 Task: Generate a random alphanumeric string of a specified length using a Python program.
Action: Mouse moved to (61, 6)
Screenshot: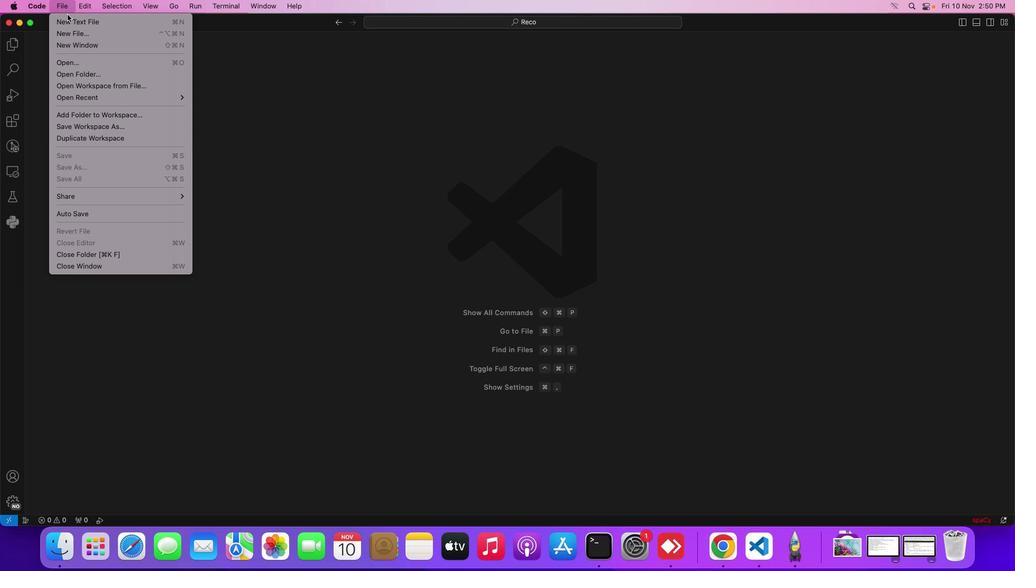
Action: Mouse pressed left at (61, 6)
Screenshot: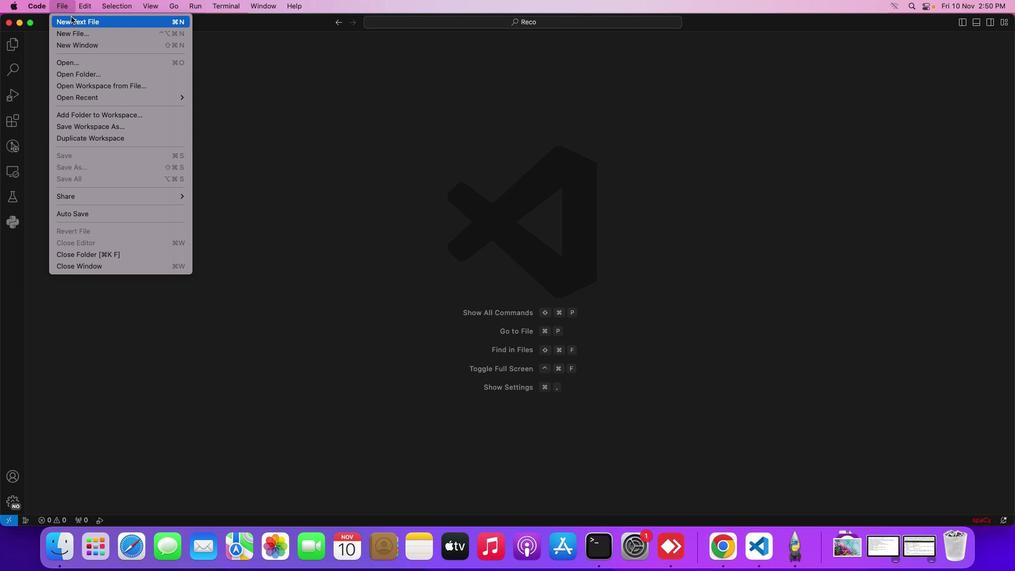 
Action: Mouse moved to (71, 17)
Screenshot: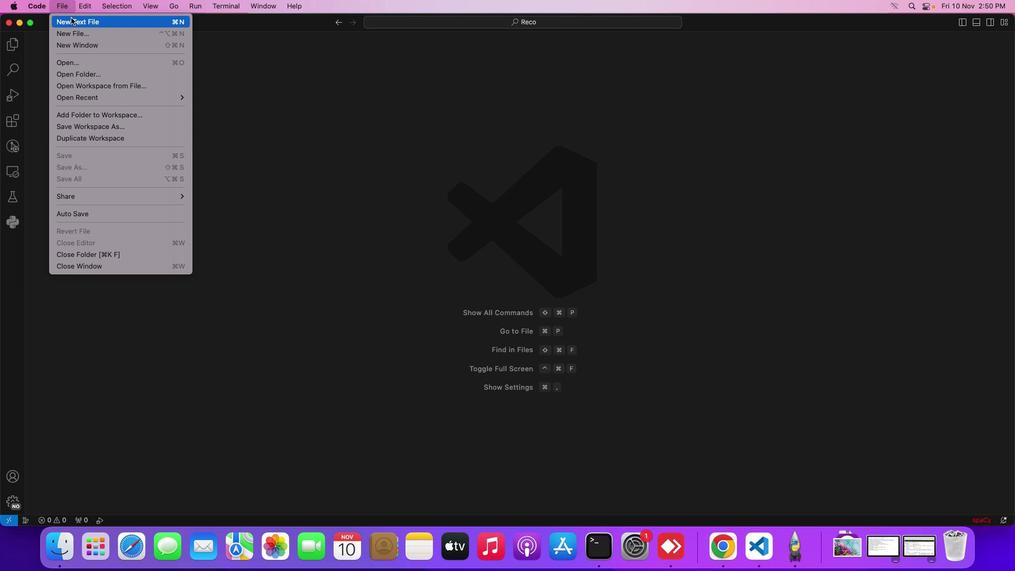 
Action: Mouse pressed left at (71, 17)
Screenshot: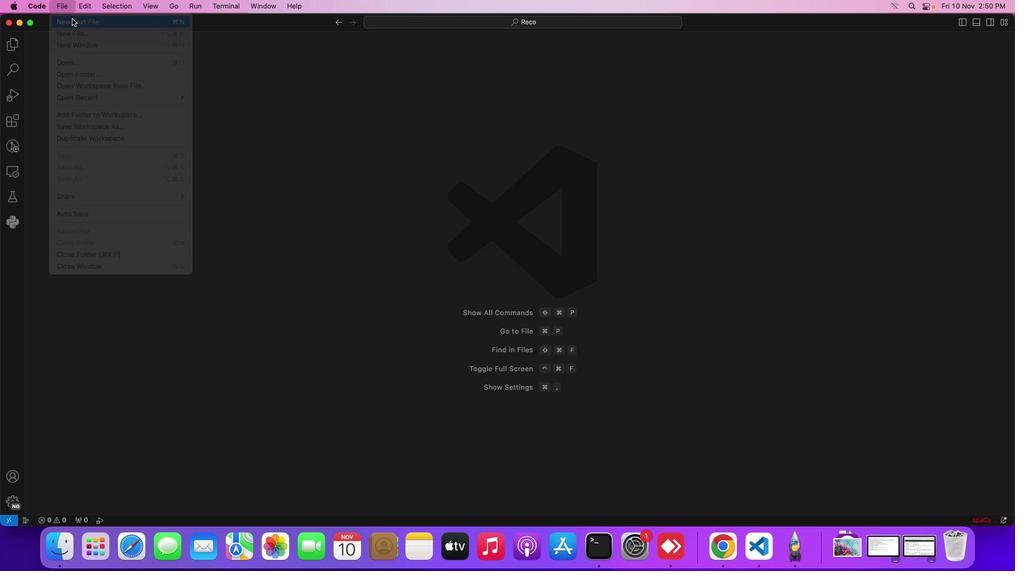 
Action: Mouse moved to (278, 227)
Screenshot: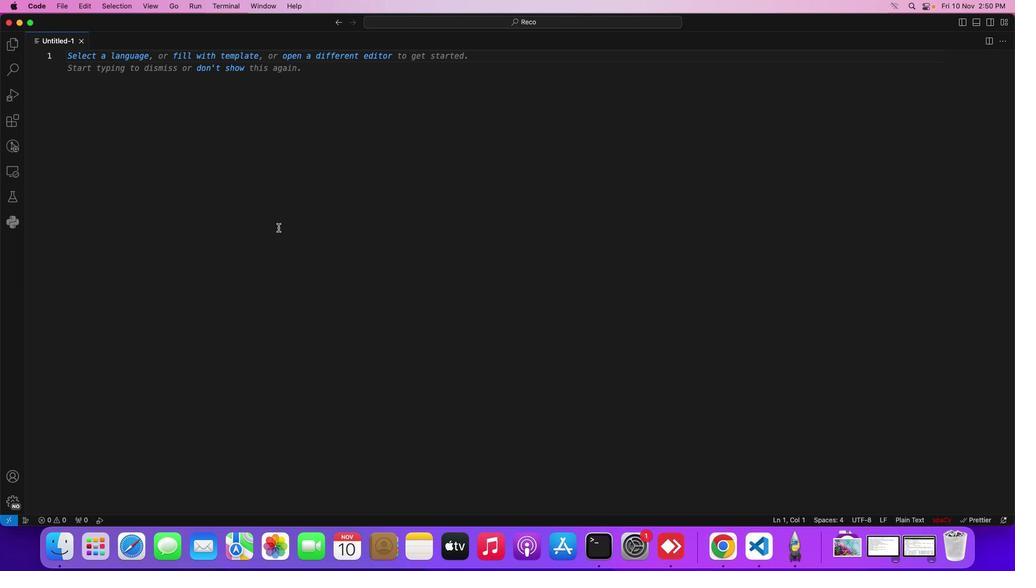 
Action: Key pressed Key.cmd
Screenshot: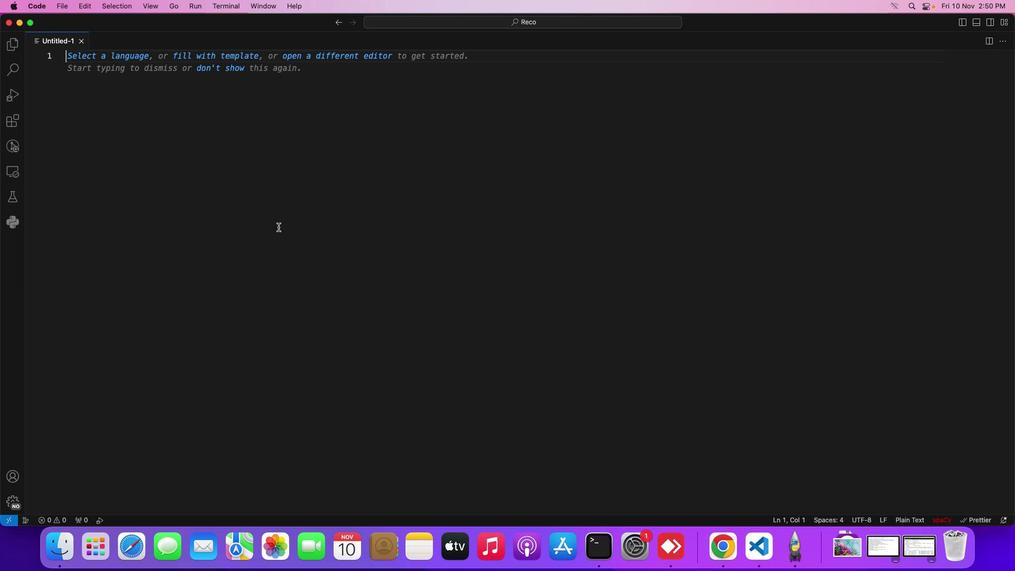 
Action: Mouse moved to (278, 226)
Screenshot: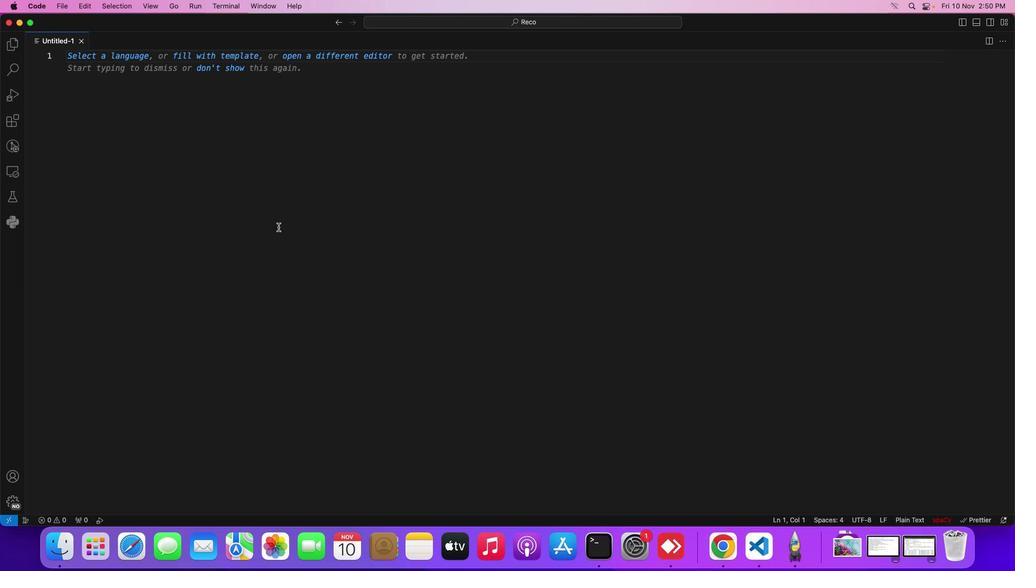 
Action: Key pressed 's'
Screenshot: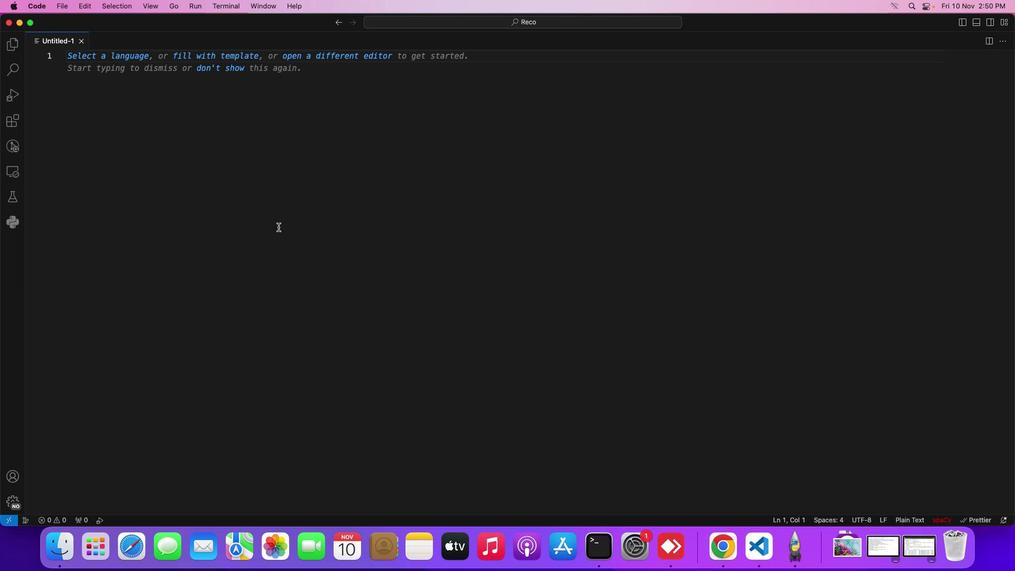 
Action: Mouse moved to (278, 225)
Screenshot: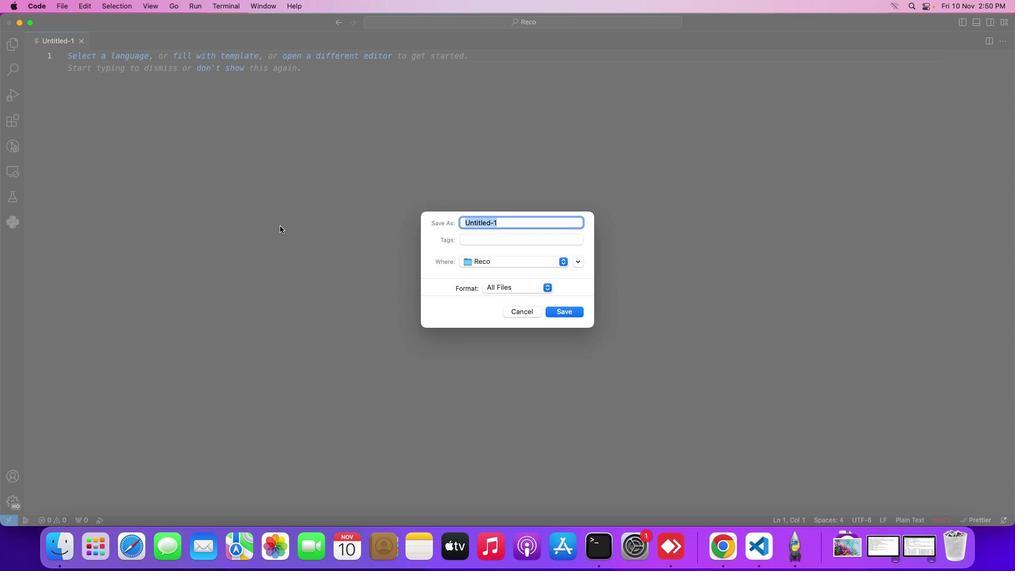 
Action: Key pressed Key.cmd
Screenshot: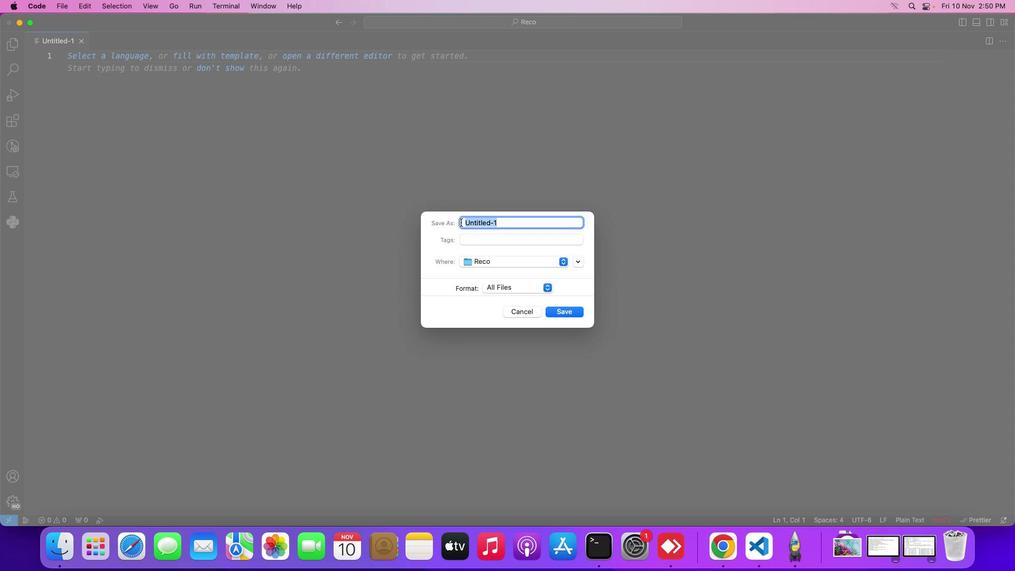 
Action: Mouse moved to (518, 221)
Screenshot: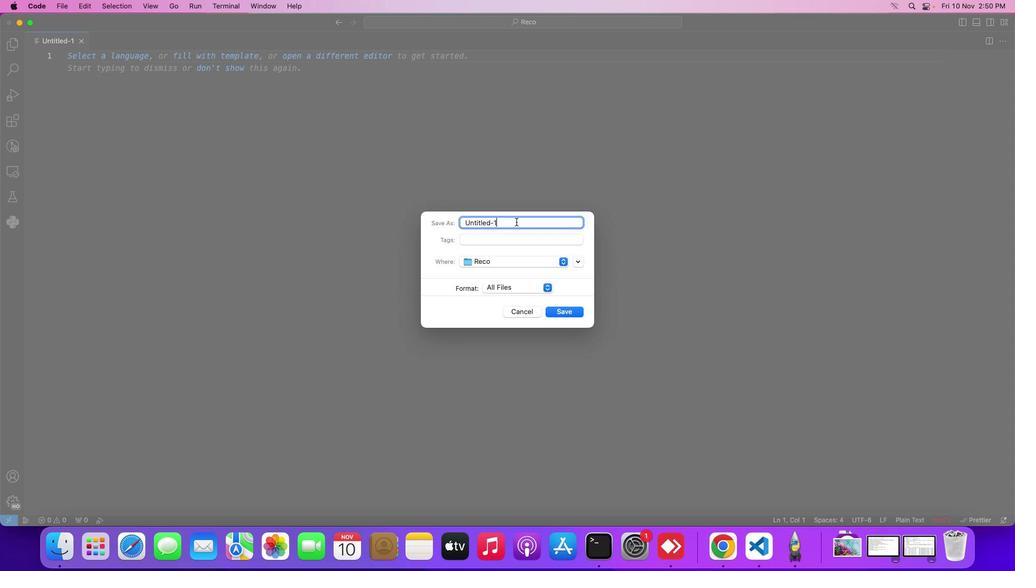 
Action: Mouse pressed left at (518, 221)
Screenshot: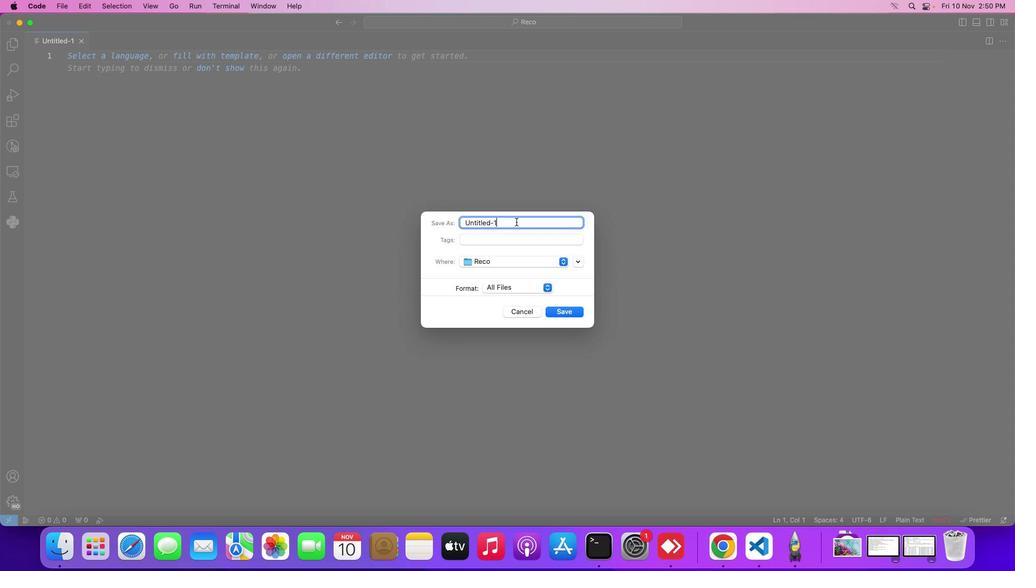 
Action: Mouse moved to (516, 222)
Screenshot: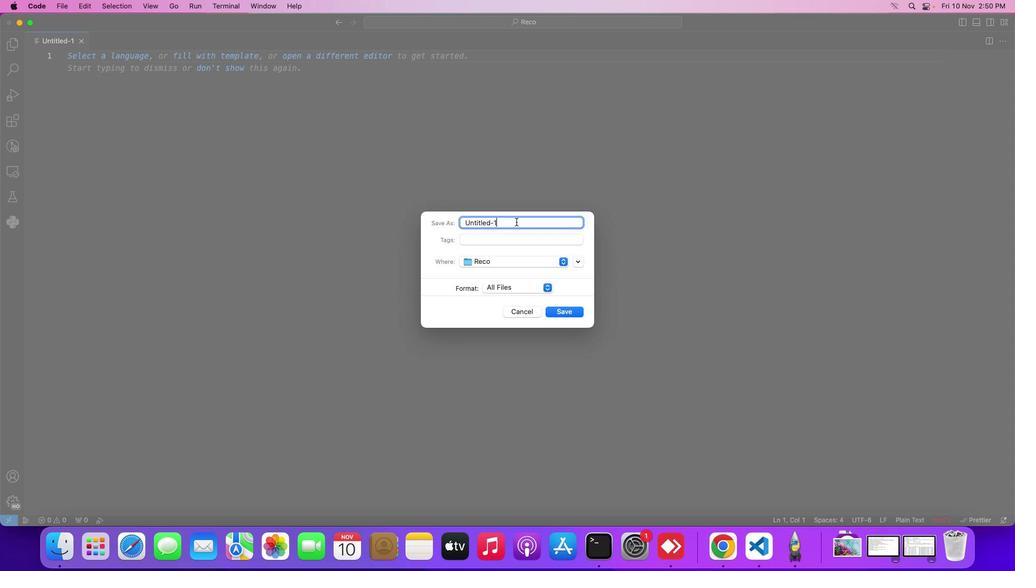
Action: Key pressed Key.backspaceKey.backspaceKey.backspaceKey.backspaceKey.backspaceKey.backspaceKey.backspaceKey.backspaceKey.backspaceKey.backspaceKey.shift_r'L''e''n'Key.shift_r'D''e''m''o''.''p''y'Key.enter'f'Key.backspaceKey.shift_r'#'Key.space'i''m''p''o''r''t'Key.space't''h''e'Key.space's'Key.backspace'r''e''q''u''a''r''i''e''d'Key.space'm''o''d''u''l''e''s'Key.enter'i''m''o''r''t'Key.backspaceKey.backspaceKey.backspace'p''o''r''t'Key.space'r''a''n''d''o''m'Key.enter'i''m''p''o''r''t'Key.space's''t''r''i''n''g'Key.enterKey.enterKey.shift_r'#'Key.spaceKey.shift_r'F''u''n''c''t''i''o''n'Key.space't''o'Key.space'g''e''n''e''r''a''t''e'Key.space'a'Key.space'r''a''n''d''o''m'Key.space'a''l''p''h''a''n''u''m''a''r''i''c'Key.space's''t''r''i''n''g'Key.space'o''f'Key.space'a'Key.space's''p''e''c''i''f''i''e''d'Key.space'l''e''n''g''t''h'Key.enter'd''e''f'Key.space'g''e''n''e''r''a''t''e'Key.shift_r'_''r''a''n''d''o''m'Key.shift_r'_''s''t''r''i''n''g'Key.shift_r'(''l''e''n''g''t''h'Key.rightKey.shift_r':'Key.enterKey.shift_r'#'Key.spaceKey.shift_r'D''e''f''i''n''e'Key.space't''h''e'Key.space's''e''t'Key.space'o''f'Key.space'c''h''a''r''a''c''t''e''r''s'Key.space't''o'Key.space'c''h''o''o''s''e'Key.space'f''r''o''m'Key.spaceKey.shift_r'(''l''e''t''t''e''r''s'Key.space'-'Key.space'b''o''t''h'Key.space'u''p''p''e''r''c''a''s''e'Key.space'a''n''d'Key.space'l''o''w''e''s'Key.backspace'r''s'Key.backspace'c''s''e'Key.spaceKey.backspace','Key.space'a''n''d'Key.space'd''i''g''i''t''s'Key.rightKey.enter'a''l''p''h''a''n''u''m''a''r''i''c'Key.shift_r'_''c''h''a''r''a''c''t''e''r''s'Key.space'='Key.space's''t''r''i''n''g''.''a''s''c''i''i'Key.shift_r'_''l''e''t''t''e''r''s'Key.spaceKey.shift_r'+'Key.space's''t''r''i''n''g''.''d''i''g''i''t''s'Key.enterKey.enterKey.shift_r'#'Key.spaceKey.shift_r'U''s''e'Key.space'a'Key.space'l''i''s''t'Key.space'c''o''m''p''a'Key.backspace'r''e''h''a'Key.backspace'e''n''s''i''o''n'Key.space't''o'Key.space'g''e''n''e''r''a''t''e'Key.space't''h''e'Key.space'a'Key.backspace'r''a''n''d''o''m'Key.space's''t''r''i''n''g'Key.space'o''f'Key.space't''h''e'Key.space's''p''e''c''i''f''i''e''d'Key.space'l''e''n''g''t''h'Key.enter'r''a''n''d''o''m'Key.shift_r'_''s''t''r''i''n''g'Key.space'='Key.space"'"'.'Key.backspaceKey.right'.''j''o''i''n'Key.shift_r'(''r''a''n''d''o''m''.''c''h''o''i''c''e'Key.shift_r'(''a''l''p''h''a''n''u''m''a''t'Key.backspace'r''i''c'Key.shift_r'_''c''h''a''r''a''c''t''e''r''s'Key.rightKey.space'f''o''r'Key.spaceKey.shift_r'_'Key.space'i''n'Key.space'r''a''n''g''e'Key.shift_r'(''l''e''n''g''t''h'Key.rightKey.rightKey.enterKey.enterKey.shift_r'#'Key.spaceKey.shift_r'R''e''t''u''r''n'Key.space't''h''e'Key.space'g''e''n''e''r''a''t''e''d'Key.space'r''a''n''d''o''m'Key.space's''t''r''i''n''g'Key.enter'r''e''t''i''r''m'Key.backspaceKey.backspaceKey.backspace'u''r''n'Key.space'r''a''m''d''p'Key.backspaceKey.backspaceKey.backspace'n''d''o''m'Key.shift_r'_''s''t''r''i''n''g'Key.spaceKey.enterKey.enterKey.shift_r'#'Key.spaceKey.shift_r'S''p''e''c''i''f''i'Key.backspace'y'Key.space't''h''e'Key.space'd''e''s''o''r''e''d'Key.space';''e'Key.backspaceKey.backspace'l''e''n''g''t''h'Key.space'o''f'Key.space't''h''e'Key.space'r''a''n''d''o''m'Key.space's''t''r''i''n''g'Key.enter'd''e''s''i''r''e''d'Key.shift_r'_''l''e''n''g''t''h'Key.space'='Key.space'1''0'Key.enterKey.enterKey.shift_r'#'Key.shift_rKey.spaceKey.shift_r'G''e''n''e''r''a''t''e'Key.space'a'Key.space'r''a''n''d''o''m'Key.space's''t''r''i''n''g'Key.space'o''f'Key.space't''h''e'Key.space's''p''e''c''i''f''i''e''d'Key.space'l''e''n''f'Key.backspace'g''t''h'Key.space'u''s''i''n''g'Key.space't''h''e'Key.space'f''u''n''c''t''i''o''n'Key.enter'r''a''n''d''o''m'Key.shift_r'_''s''t''r''i''n''g'Key.space'='Key.space'g''e''n''e''r''a''t''e'Key.shift_r'_''r''a''n''d''o''m'Key.shift_r'_''s''t''r''i''n''g'Key.shift_r'(''d''e''s''i''r''e''d'Key.shift_r'_''l''e''n''t'Key.backspace'g''t''h'Key.rightKey.enterKey.enterKey.shift_r'#'Key.spaceKey.shift_r'P''r''i''n''t'Key.space't''h''e'Key.space'g''e''n''e''r''a''t''e''d'Key.space's'Key.backspace'r''a''n''d''o''m'Key.space's''t''r''i''n''g'Key.enter'p''r''i''n''t'Key.spaceKey.backspaceKey.shift_r'(''r''a''n''d''o''m'Key.shift_r'_''s''t''r''i''n''g'Key.rightKey.enterKey.enter
Screenshot: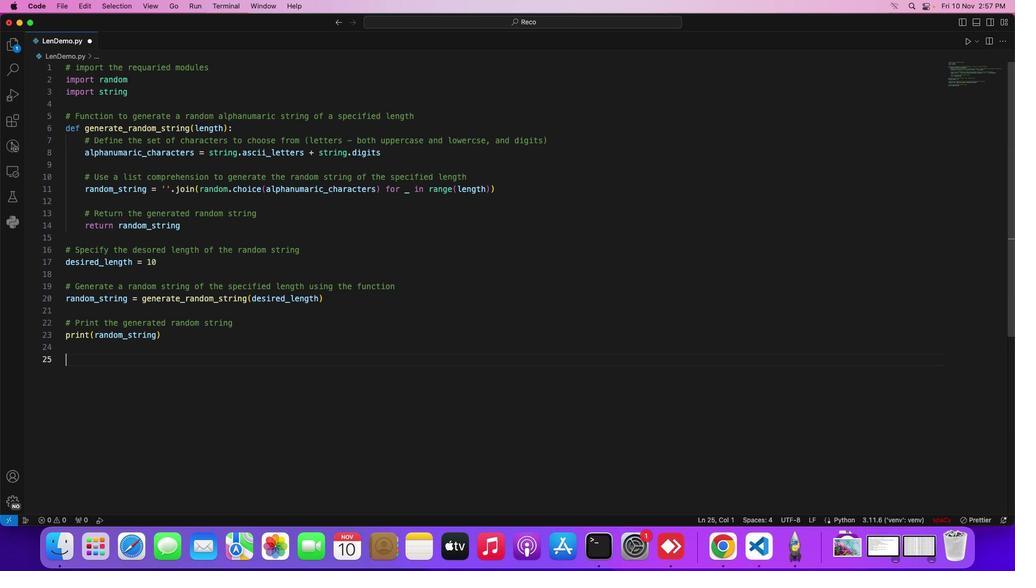 
Action: Mouse moved to (368, 242)
Screenshot: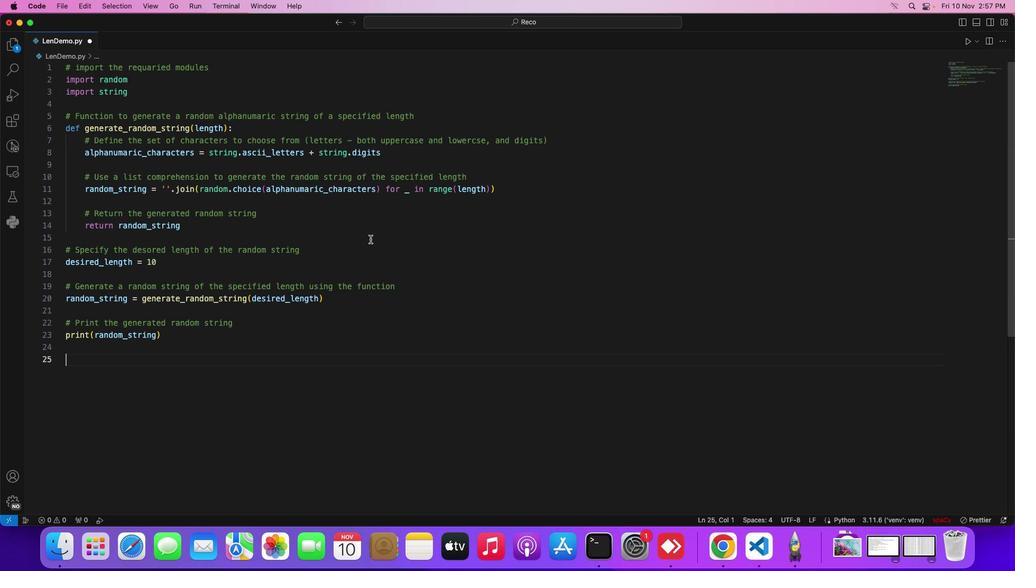 
Action: Key pressed Key.cmd
Screenshot: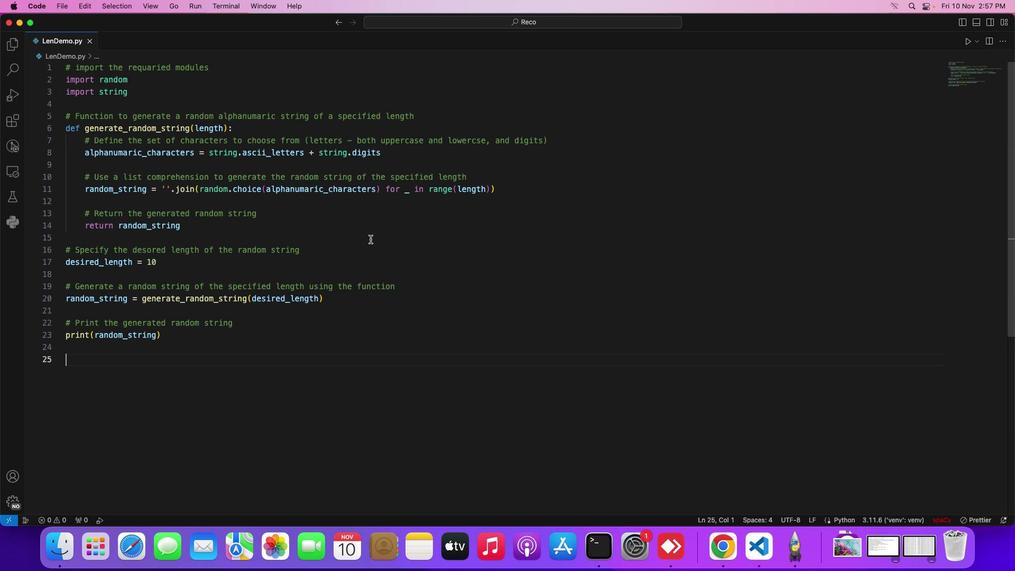 
Action: Mouse moved to (370, 239)
Screenshot: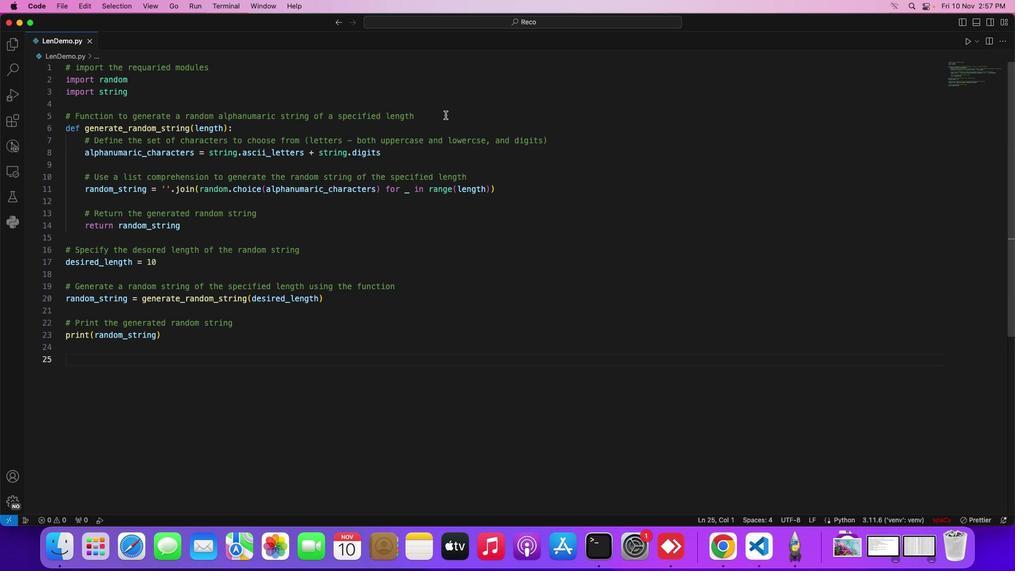 
Action: Key pressed 's'
Screenshot: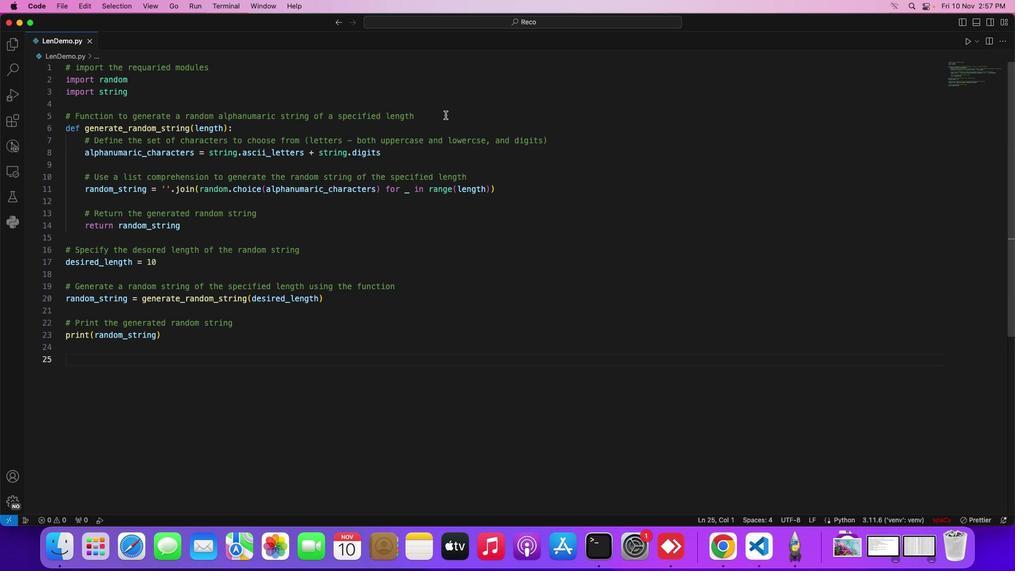 
Action: Mouse moved to (975, 78)
Screenshot: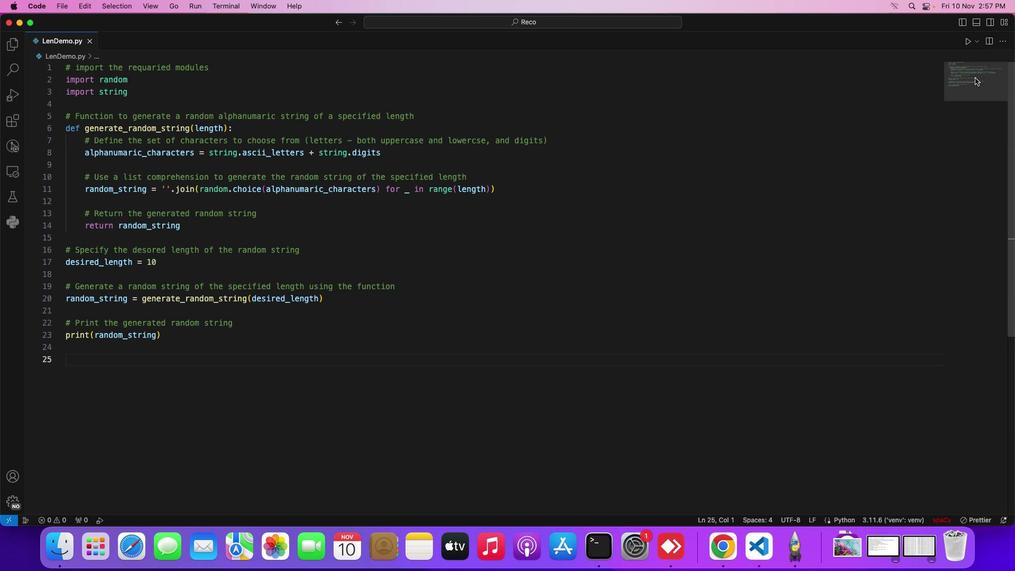 
Action: Key pressed Key.cmd's'
Screenshot: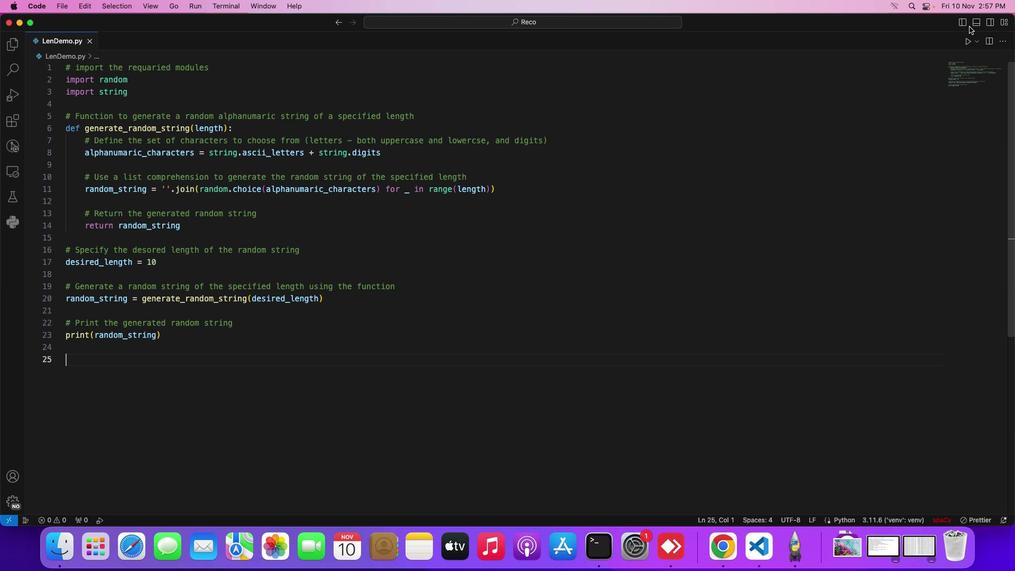 
Action: Mouse moved to (968, 41)
Screenshot: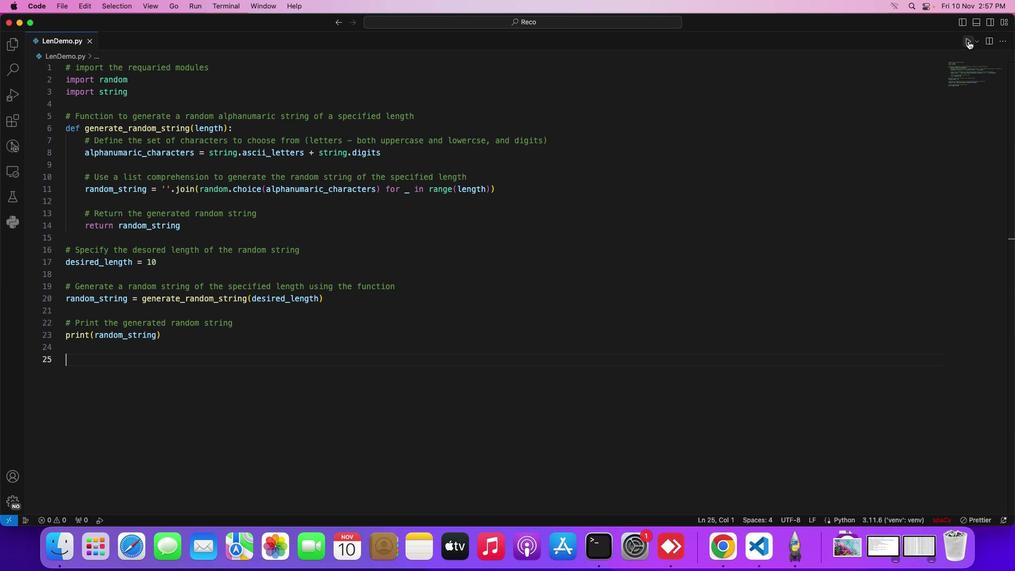 
Action: Mouse pressed left at (968, 41)
Screenshot: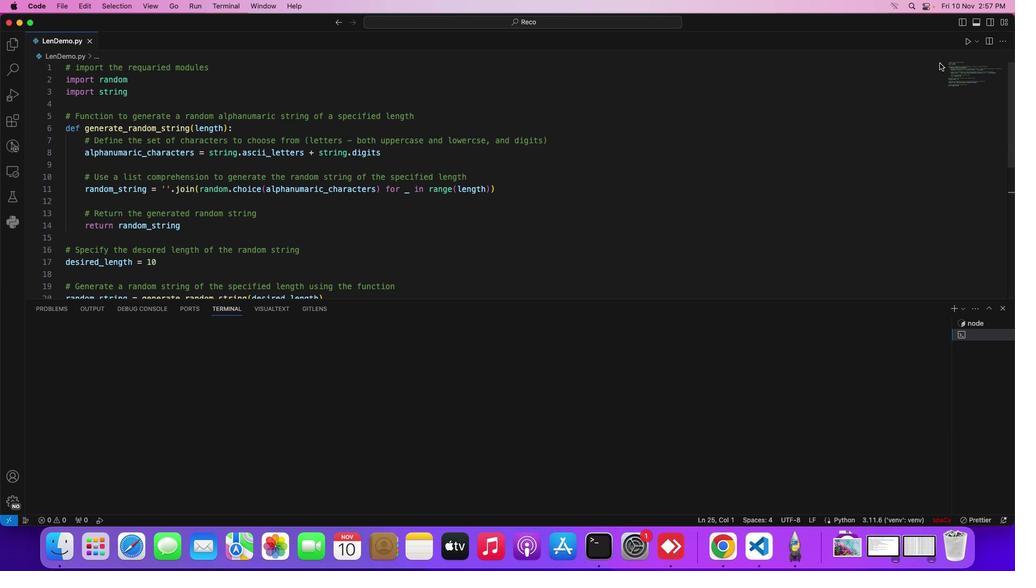 
Action: Mouse moved to (267, 250)
Screenshot: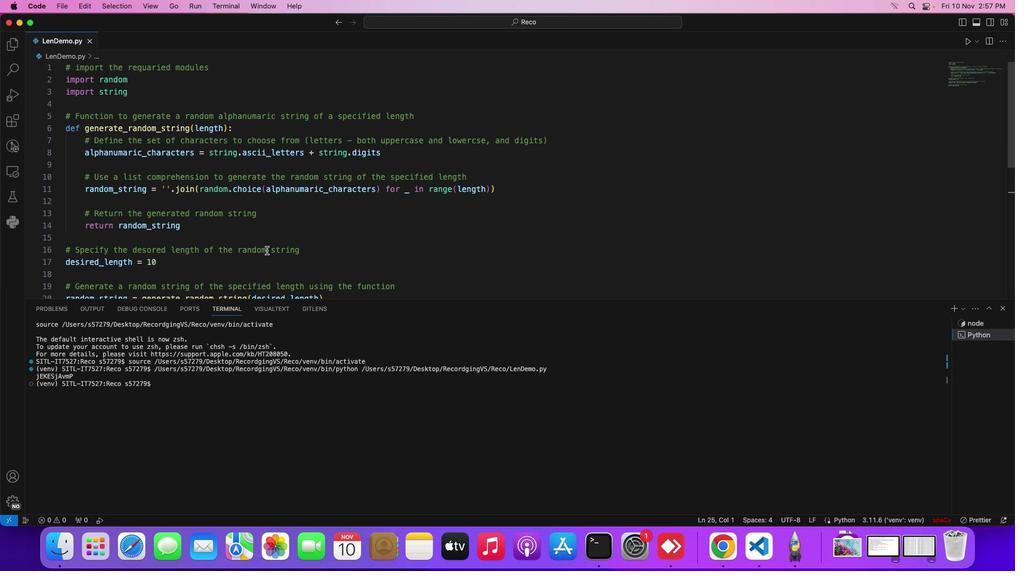 
Action: Mouse scrolled (267, 250) with delta (0, 0)
Screenshot: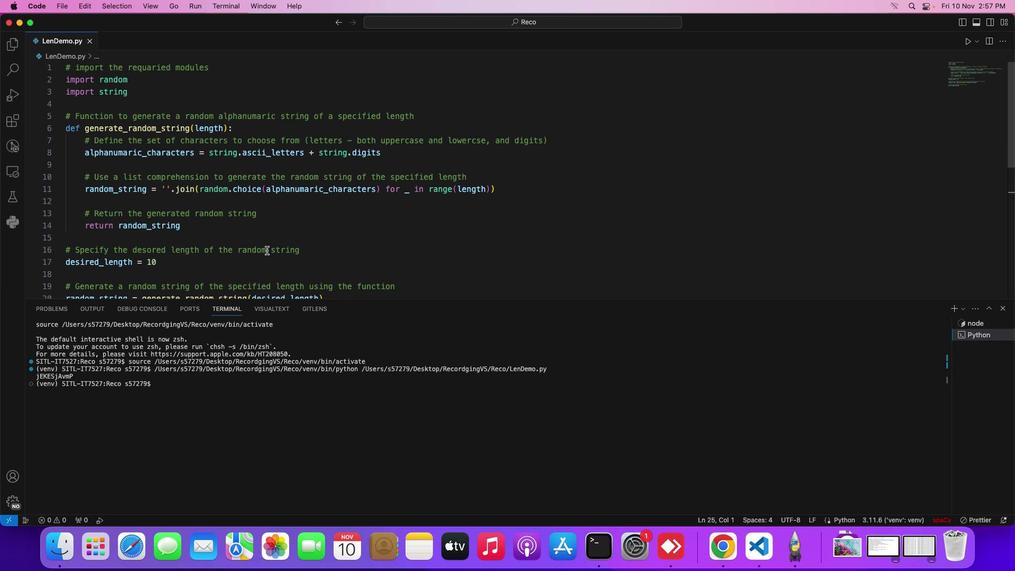 
Action: Mouse moved to (195, 282)
Screenshot: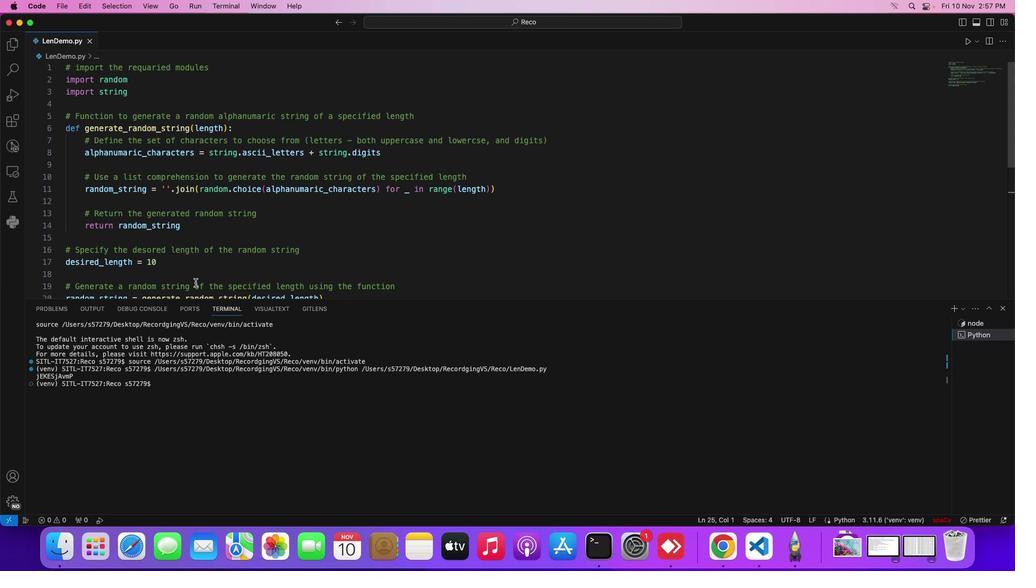 
Action: Mouse scrolled (195, 282) with delta (0, 0)
Screenshot: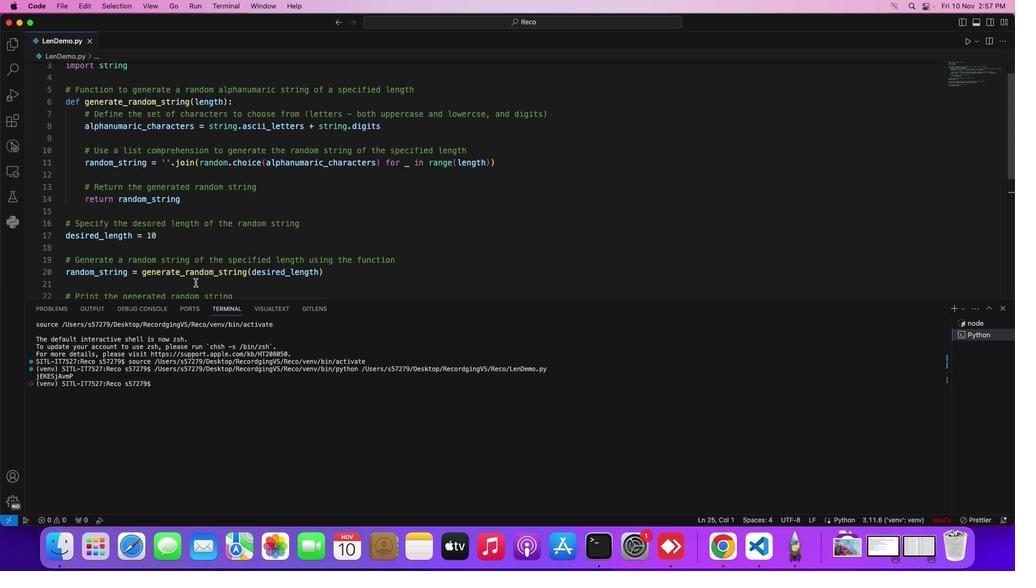 
Action: Mouse scrolled (195, 282) with delta (0, 0)
Screenshot: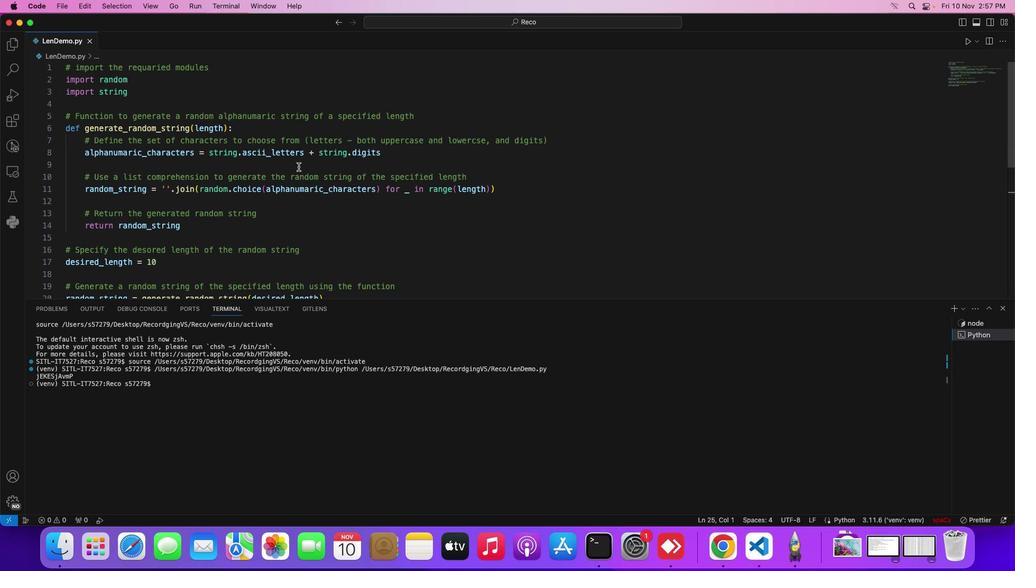 
Action: Mouse moved to (281, 179)
Screenshot: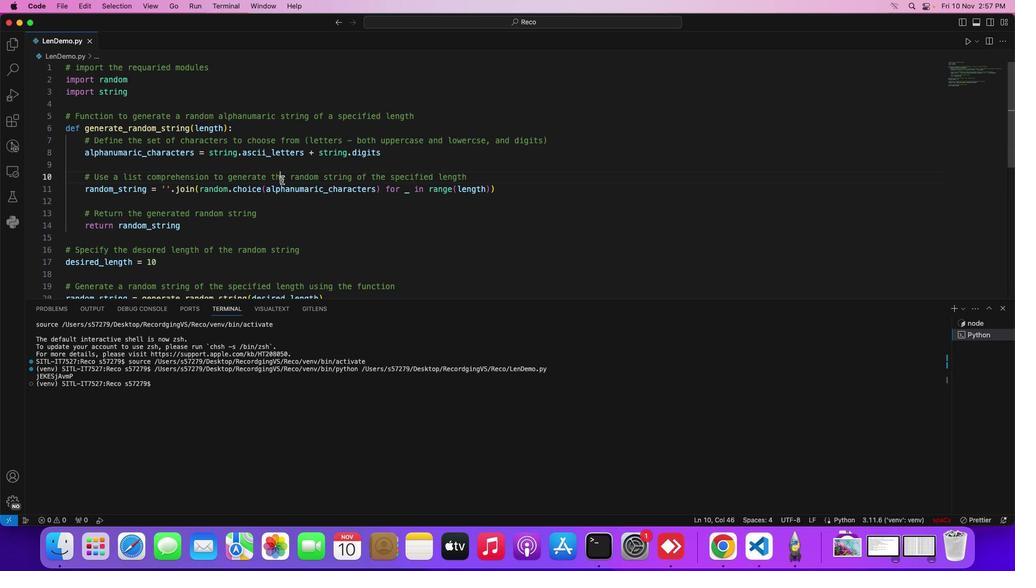
Action: Mouse pressed left at (281, 179)
Screenshot: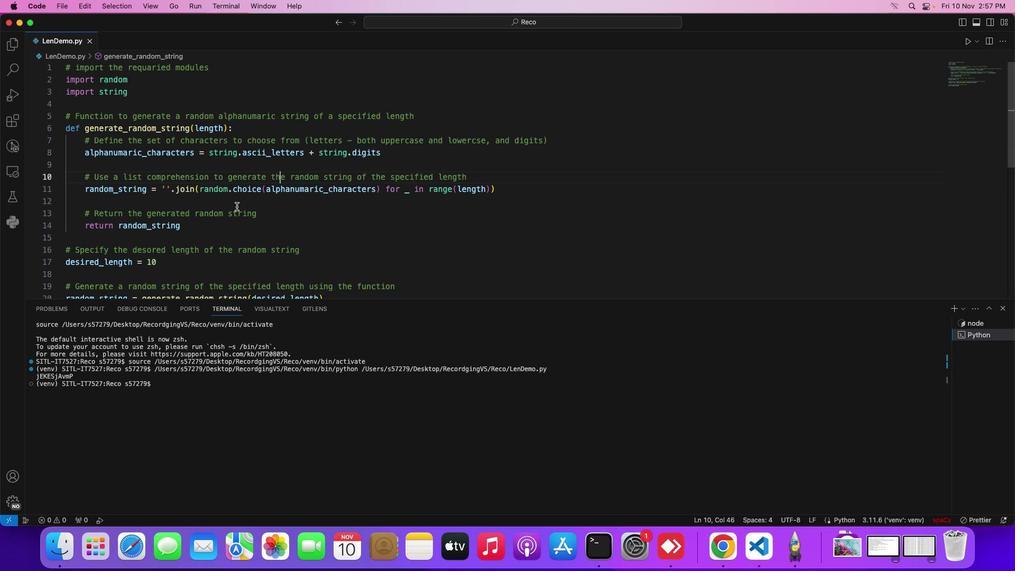 
Action: Mouse moved to (236, 206)
Screenshot: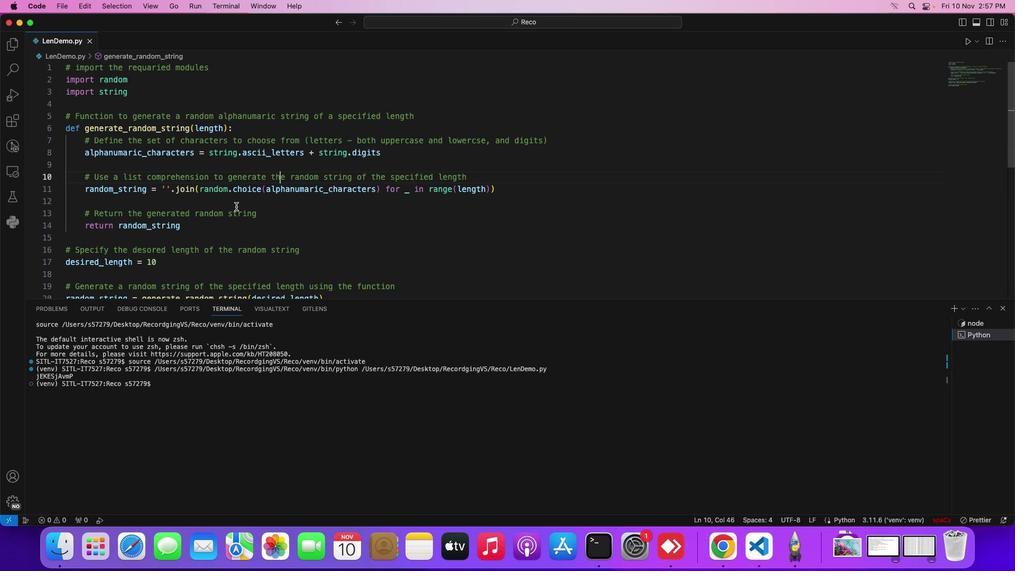 
Action: Mouse scrolled (236, 206) with delta (0, 0)
Screenshot: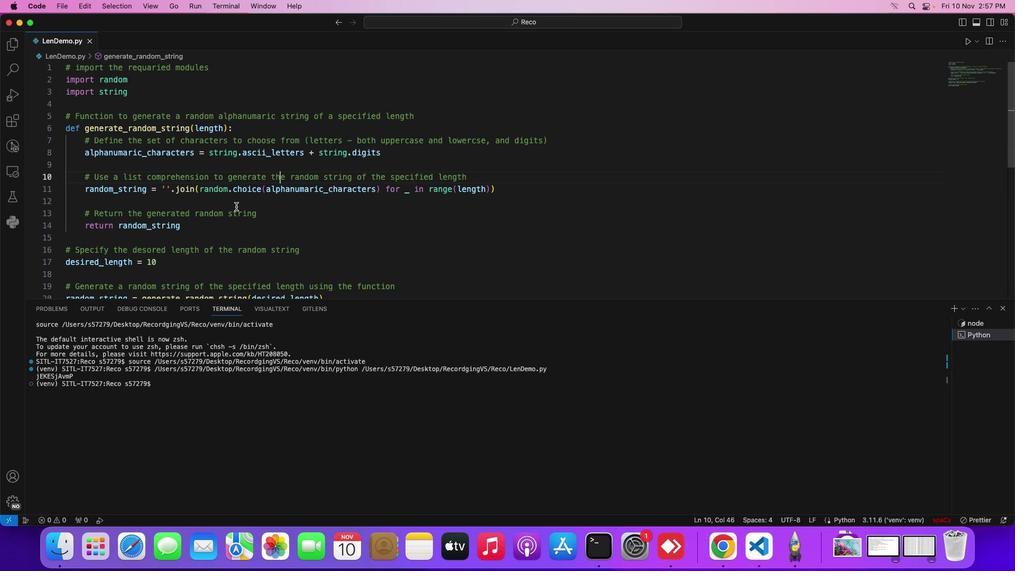 
Action: Mouse scrolled (236, 206) with delta (0, 0)
Screenshot: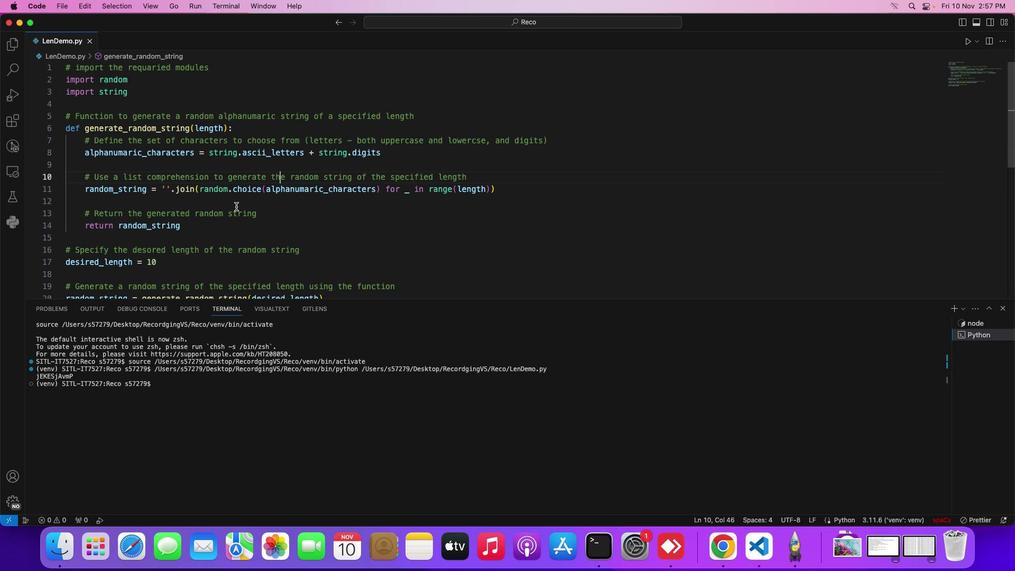 
Action: Mouse scrolled (236, 206) with delta (0, 0)
Screenshot: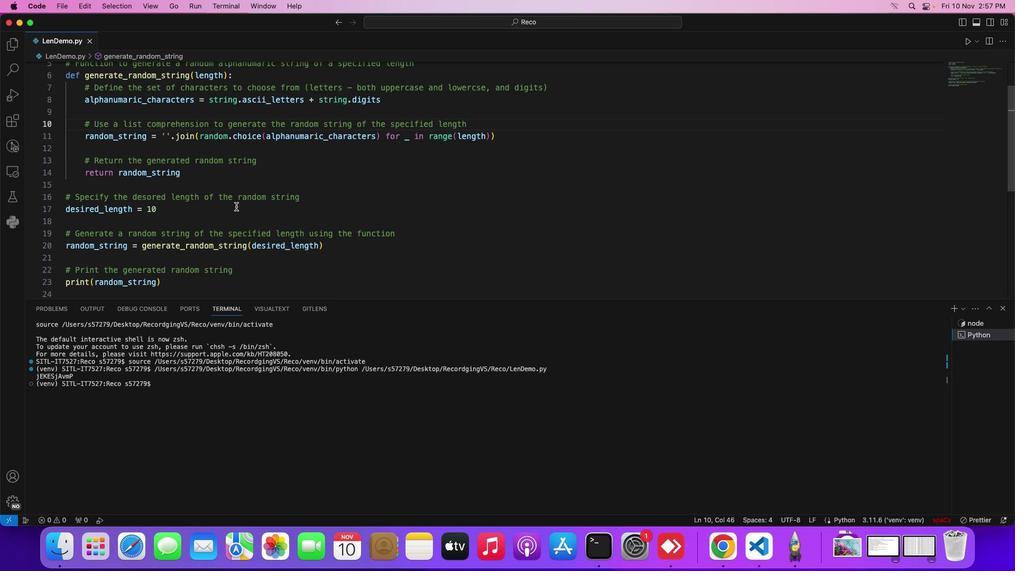 
Action: Mouse scrolled (236, 206) with delta (0, 0)
Screenshot: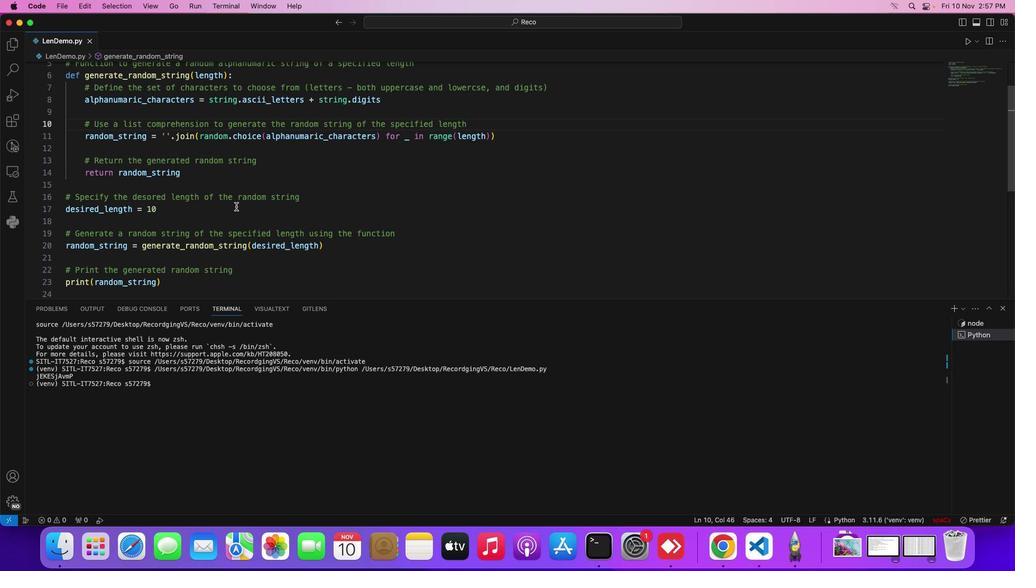 
Action: Mouse scrolled (236, 206) with delta (0, 0)
Screenshot: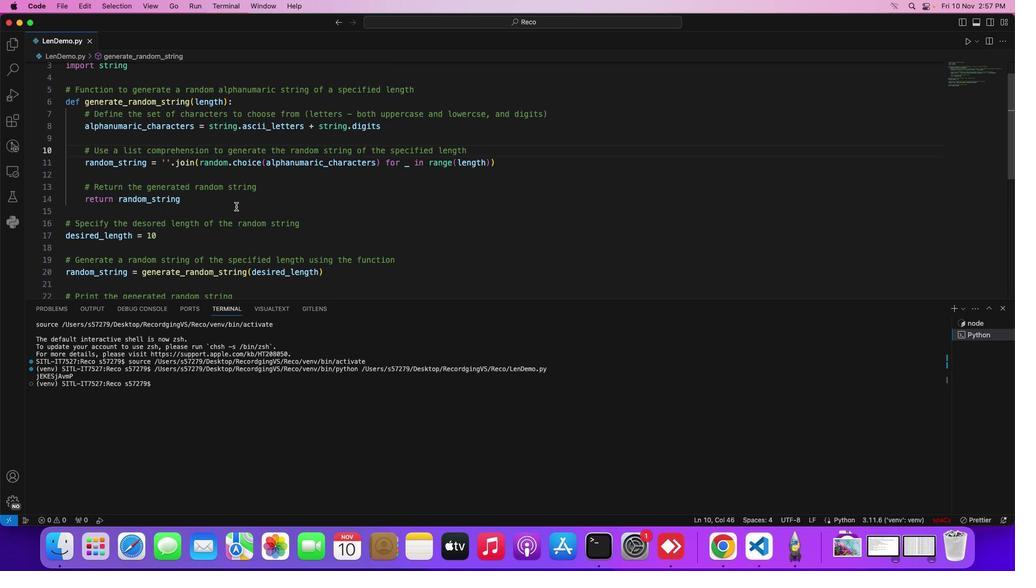 
Action: Mouse scrolled (236, 206) with delta (0, 0)
Screenshot: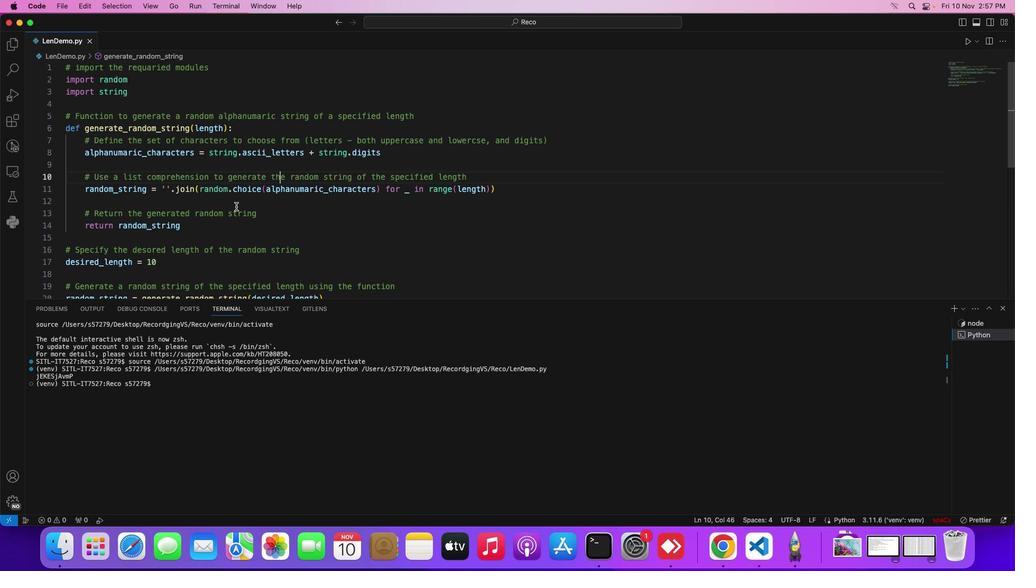 
Action: Mouse scrolled (236, 206) with delta (0, 0)
Screenshot: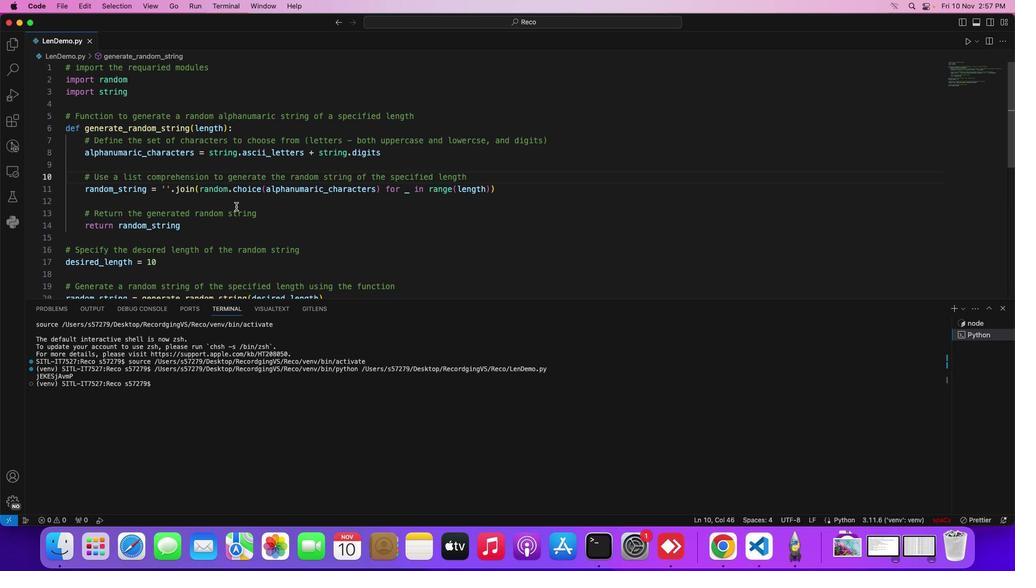 
Action: Mouse moved to (180, 150)
Screenshot: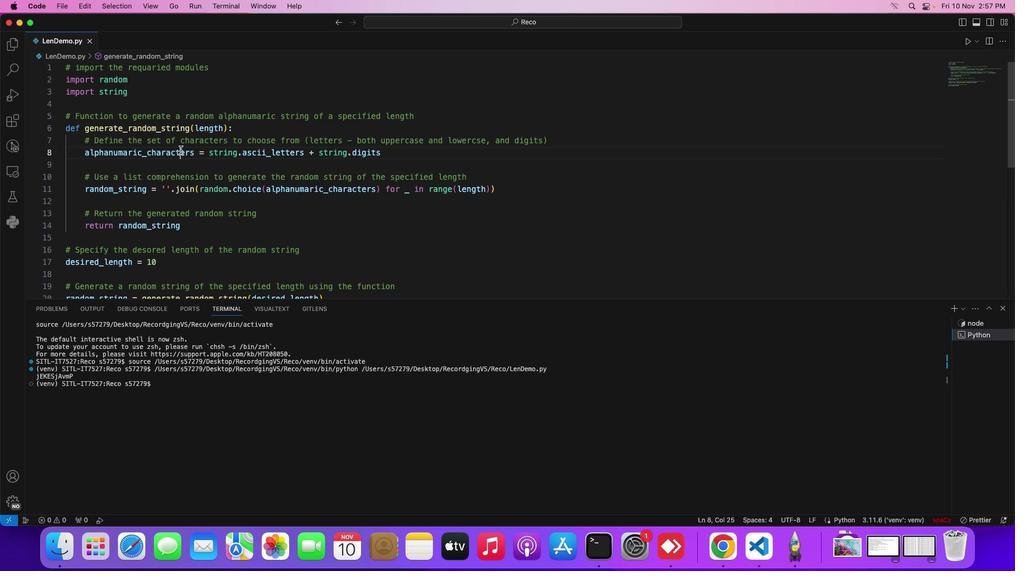 
Action: Mouse pressed left at (180, 150)
Screenshot: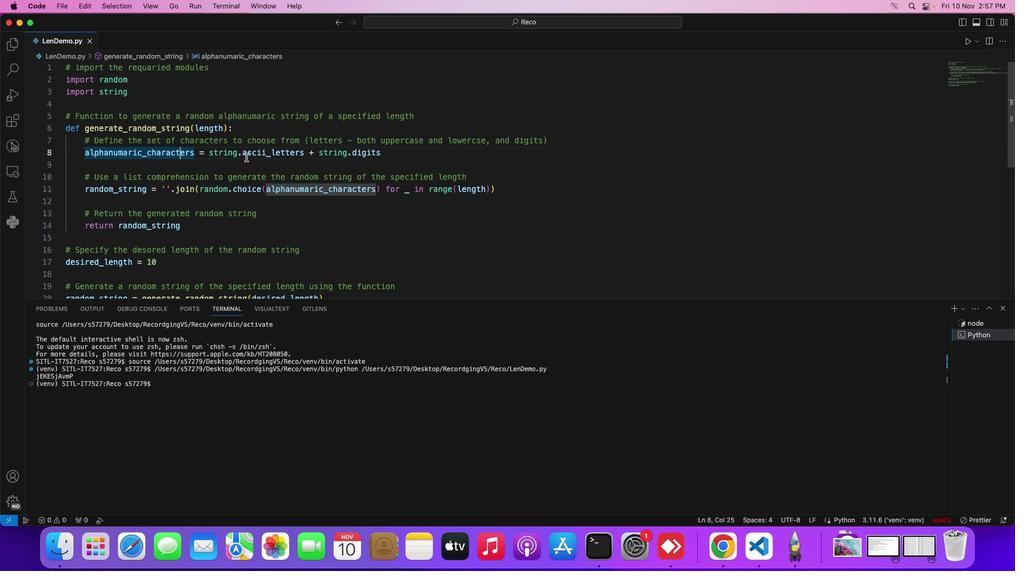 
Action: Mouse moved to (342, 188)
Screenshot: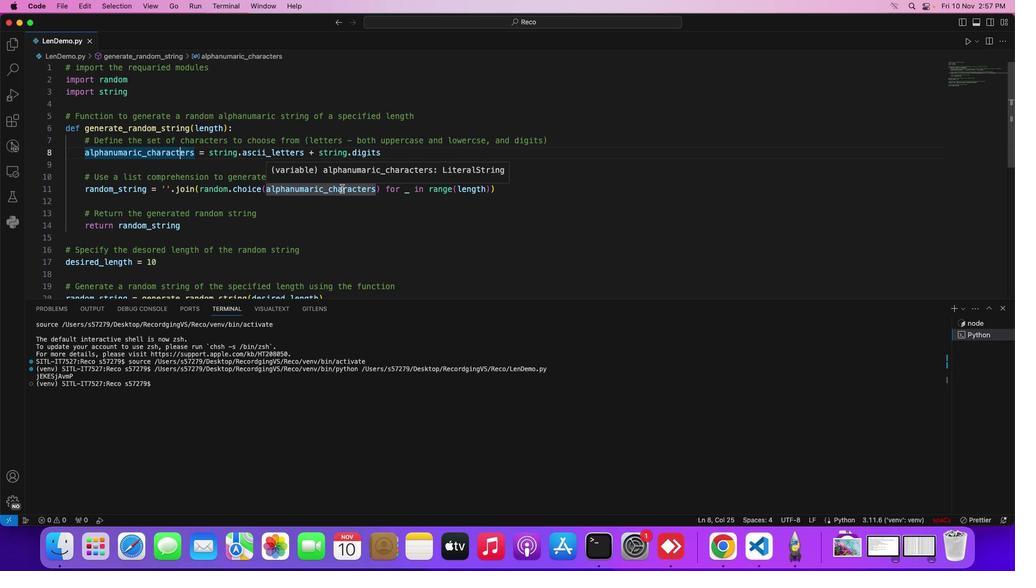 
Action: Mouse pressed left at (342, 188)
Screenshot: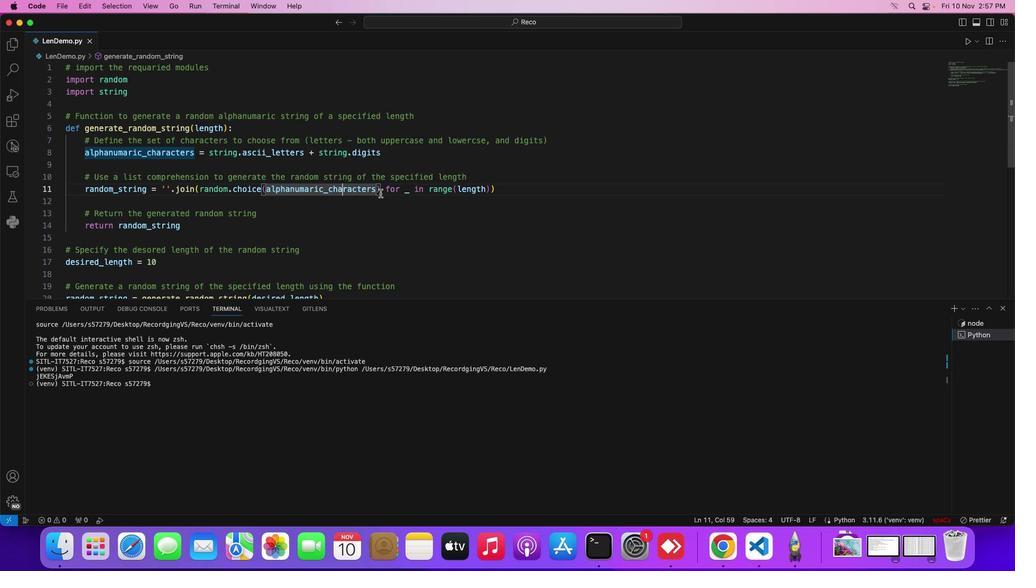 
Action: Mouse moved to (401, 194)
Screenshot: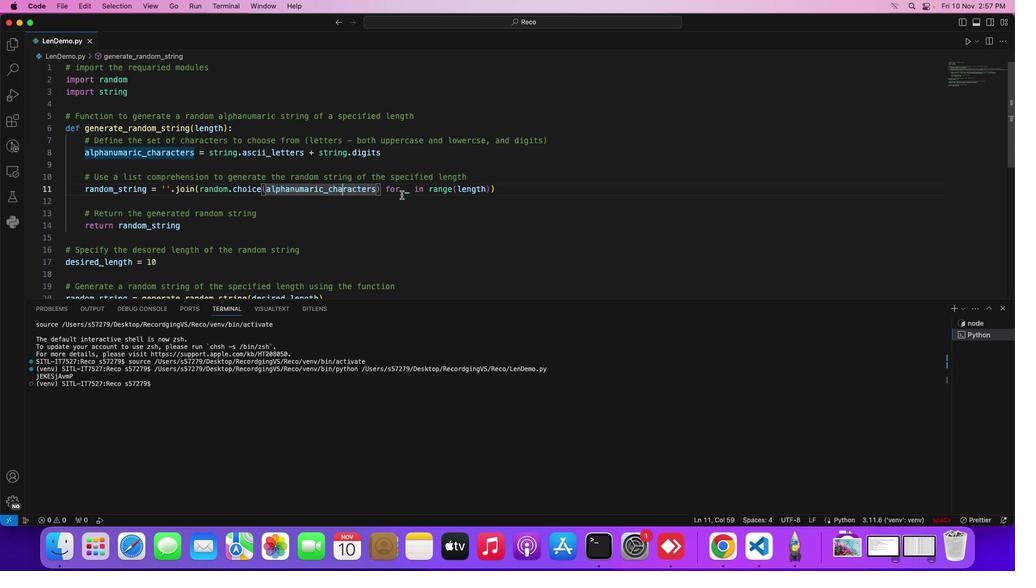 
Action: Key pressed Key.backspace'a'
Screenshot: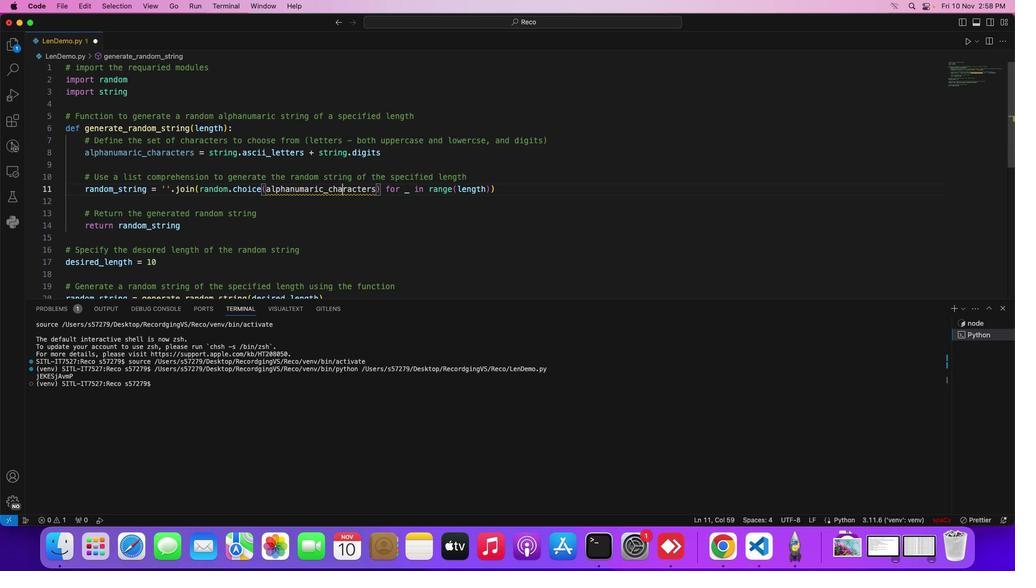 
Action: Mouse moved to (478, 166)
Screenshot: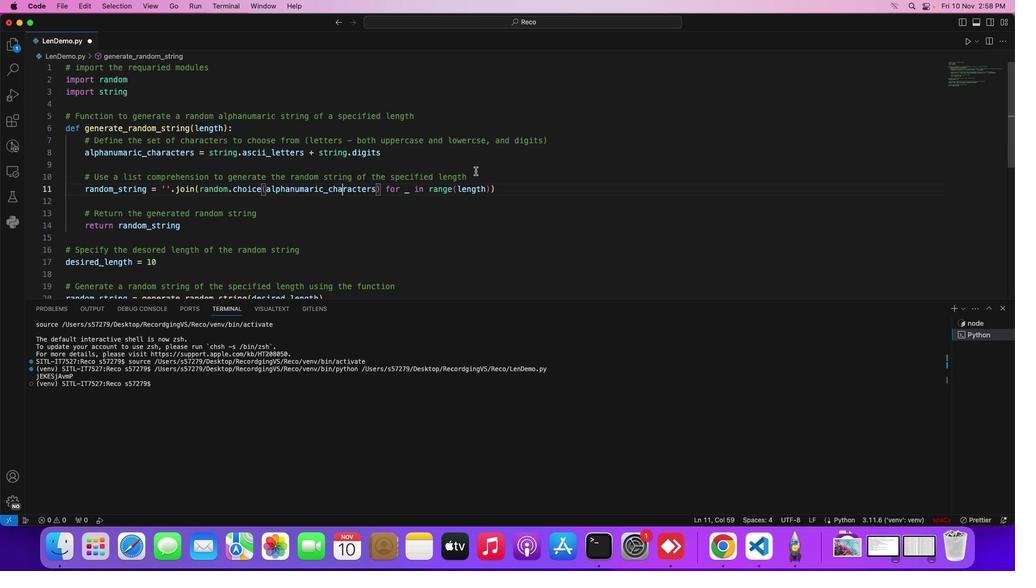 
Action: Key pressed Key.cmd
Screenshot: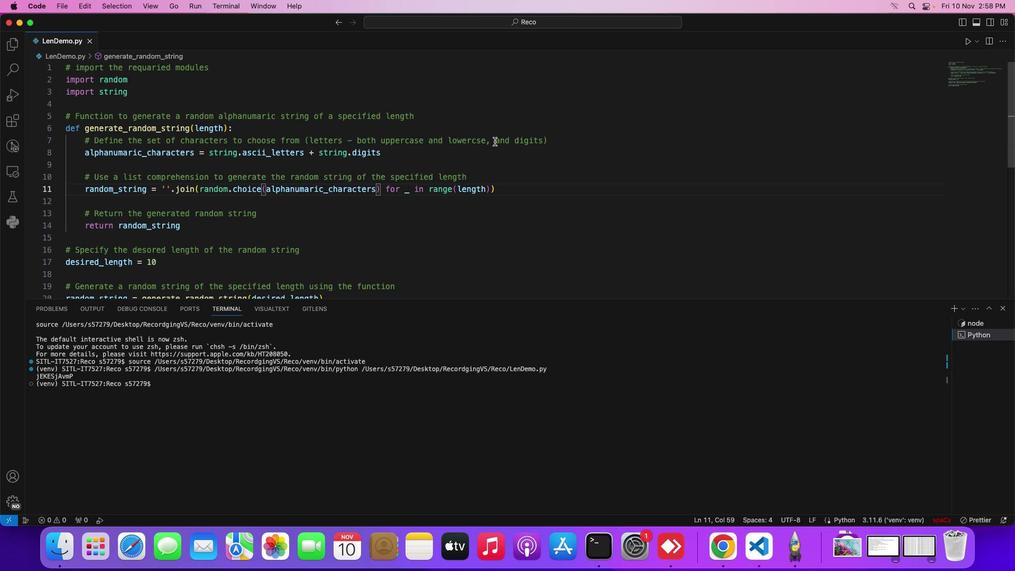 
Action: Mouse moved to (475, 171)
Screenshot: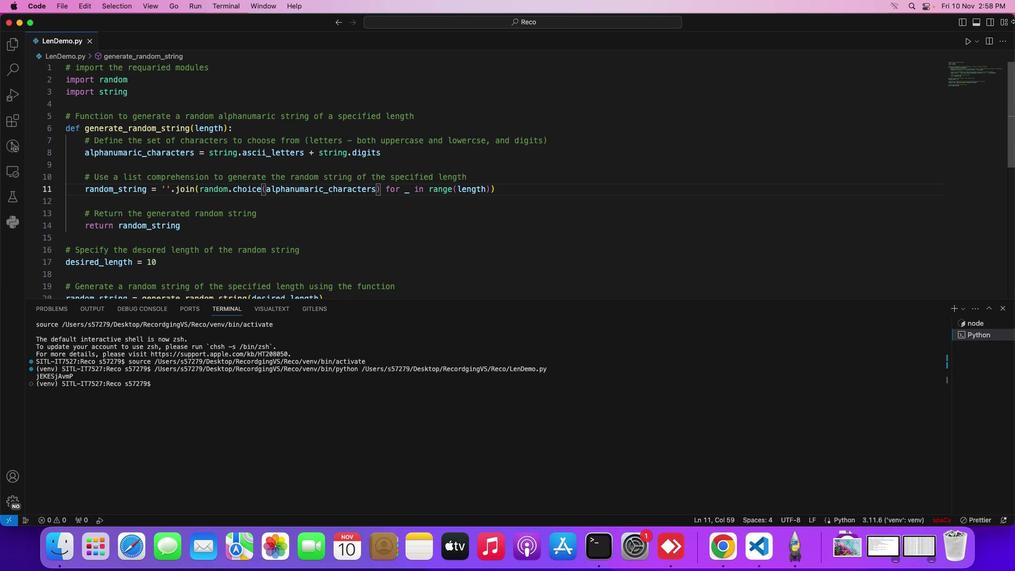 
Action: Key pressed 's'
Screenshot: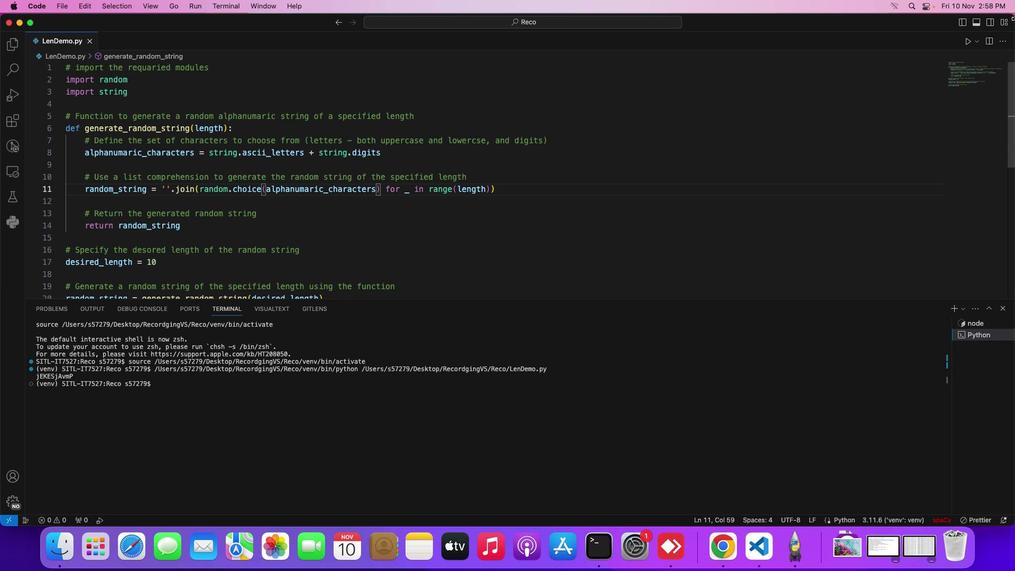 
Action: Mouse moved to (968, 41)
Screenshot: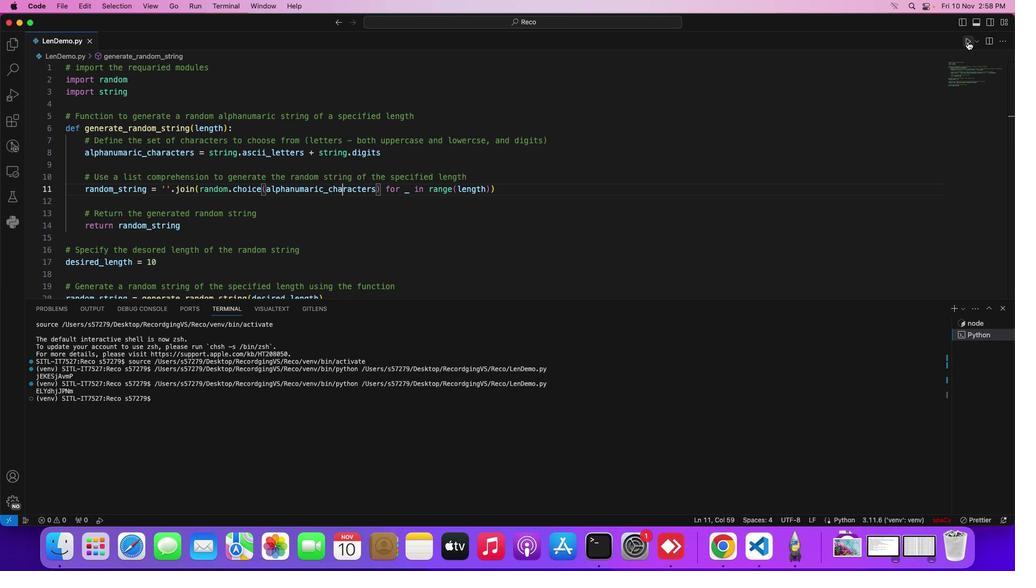 
Action: Mouse pressed left at (968, 41)
Screenshot: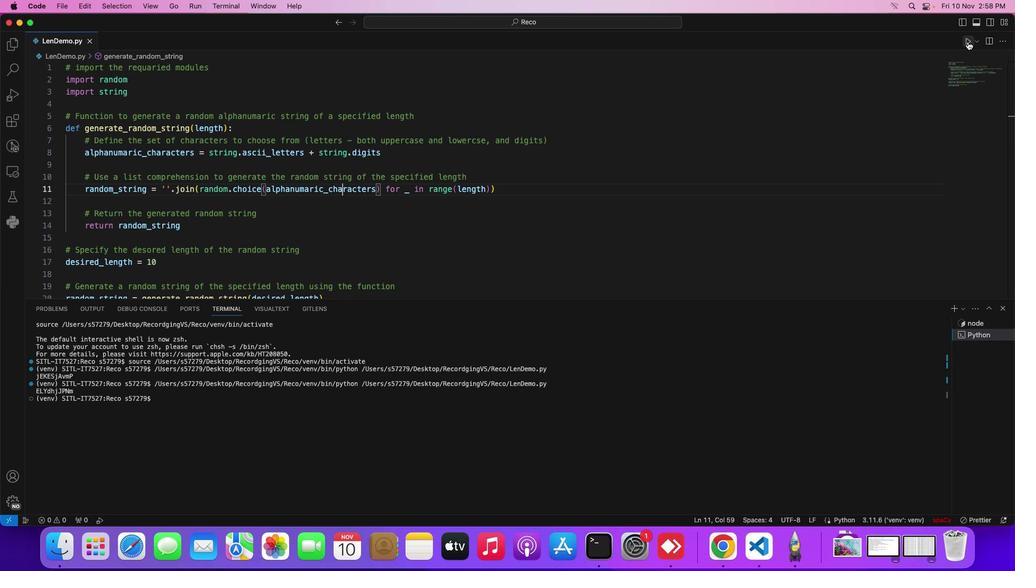 
Action: Mouse moved to (967, 41)
Screenshot: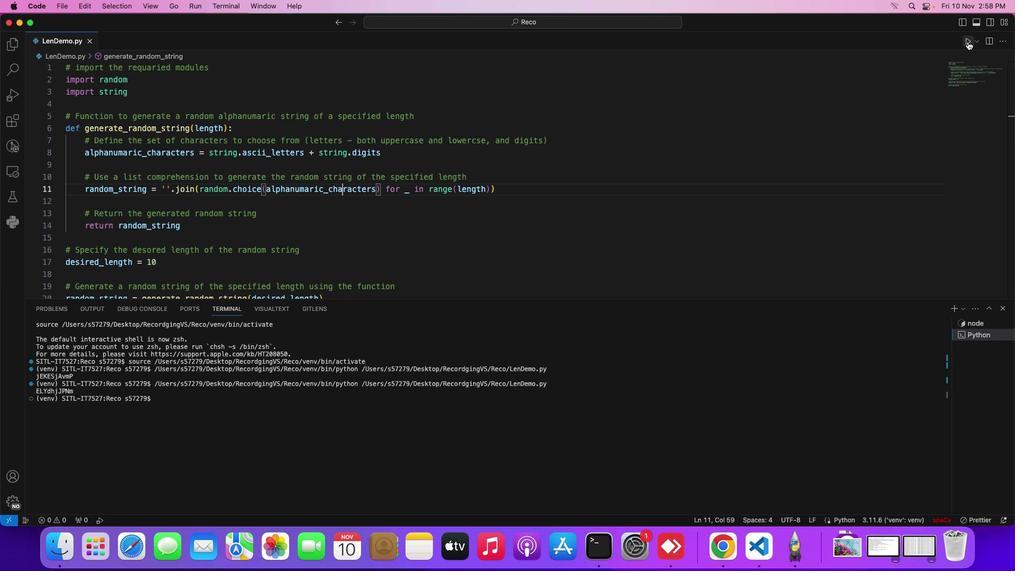 
Action: Mouse pressed left at (967, 41)
Screenshot: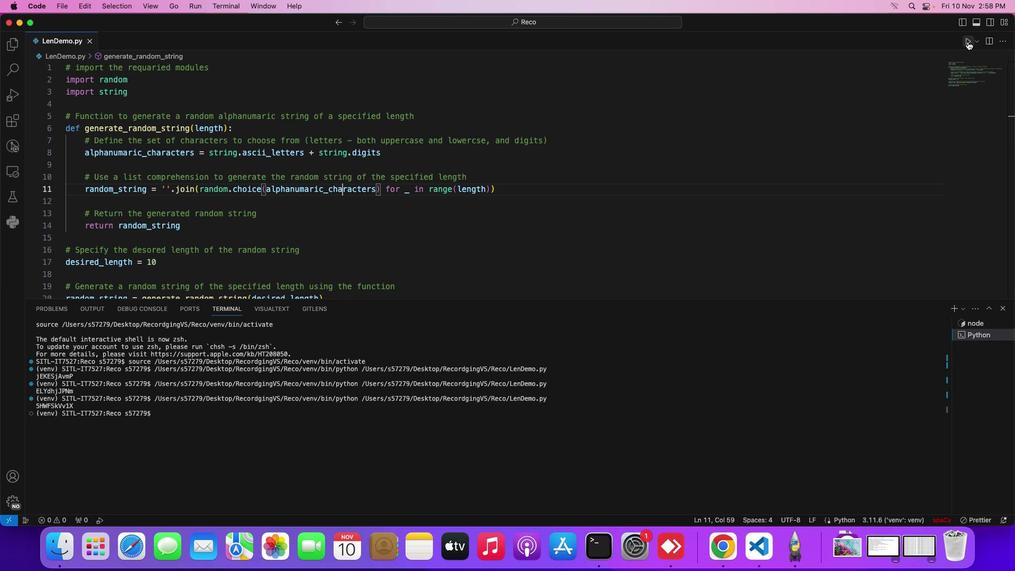 
Action: Mouse moved to (694, 113)
Screenshot: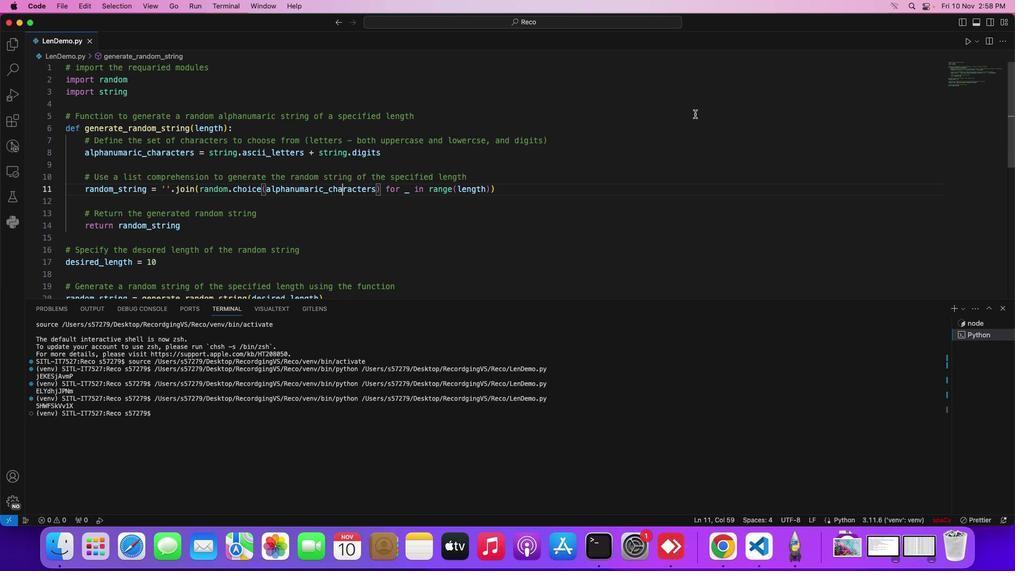 
